 Task: Add Outer Aisle Italian Cauliflower Pizza Crusts & Wraps to the cart.
Action: Mouse moved to (24, 105)
Screenshot: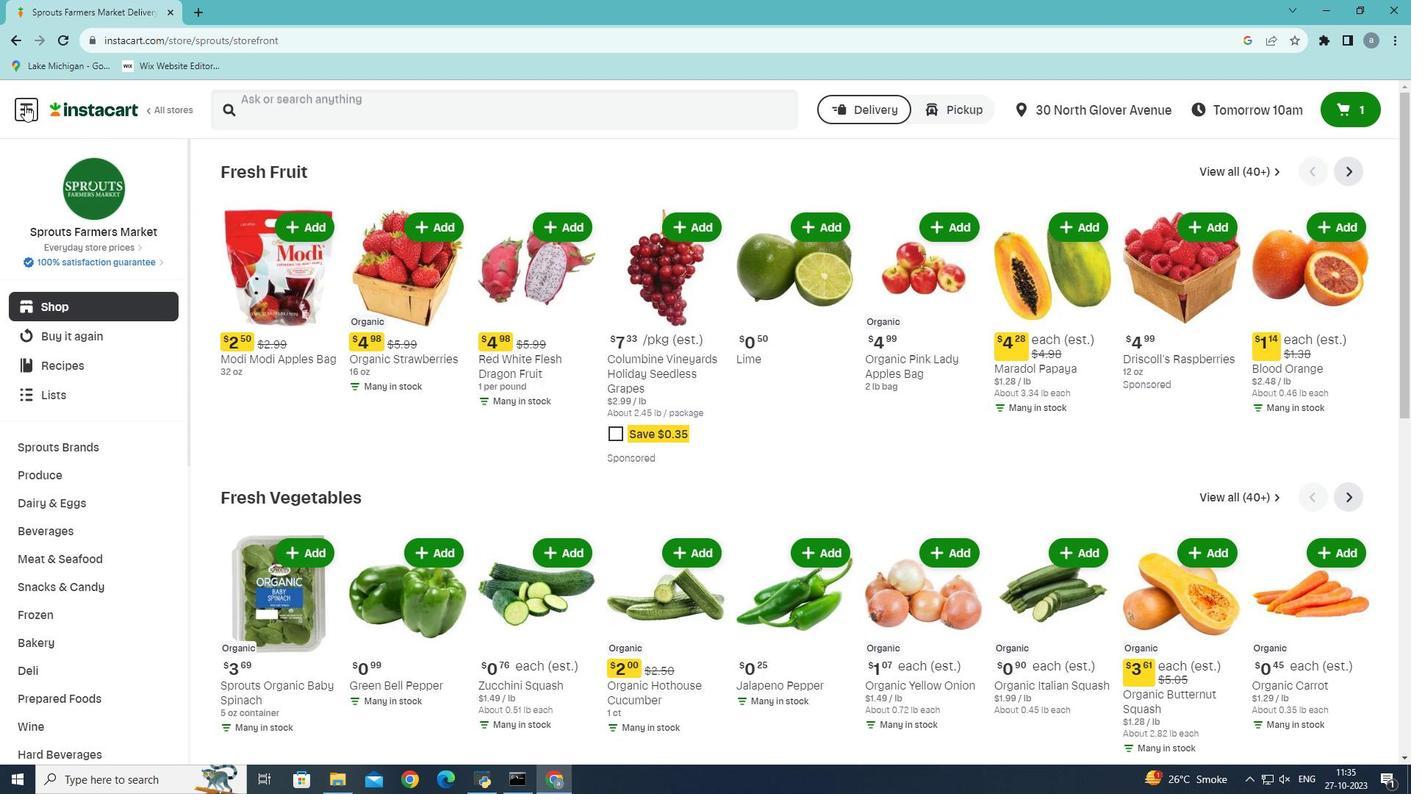 
Action: Mouse pressed left at (24, 105)
Screenshot: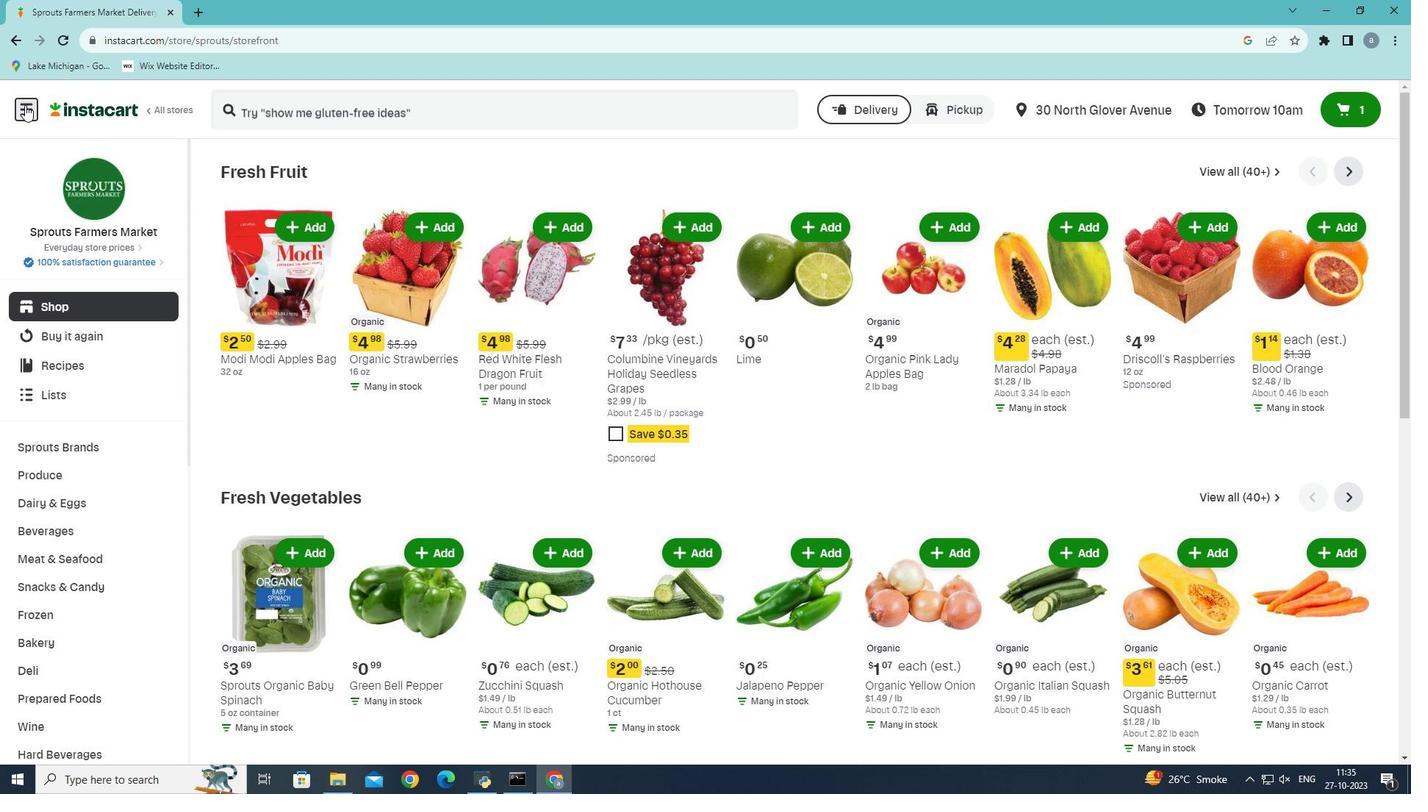 
Action: Mouse moved to (117, 419)
Screenshot: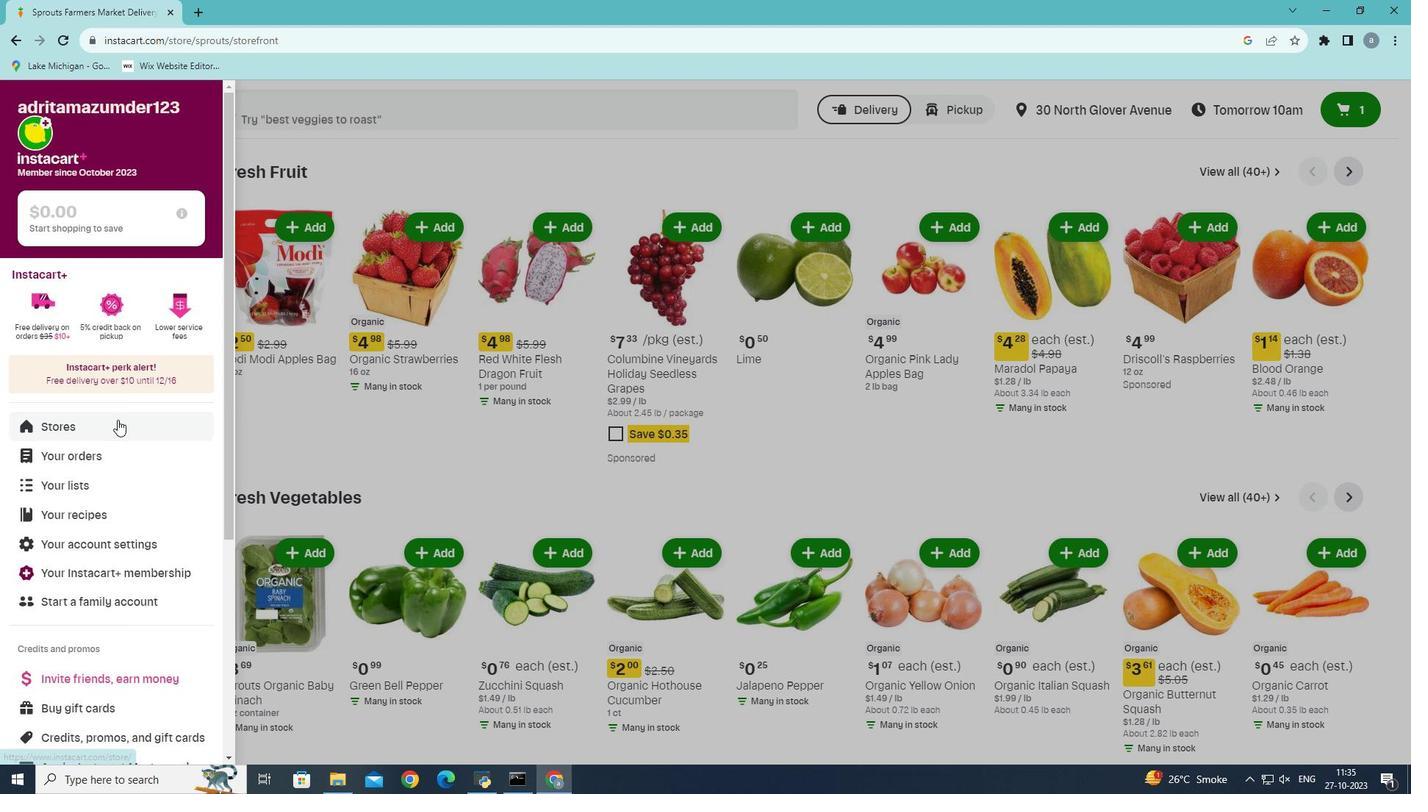 
Action: Mouse pressed left at (117, 419)
Screenshot: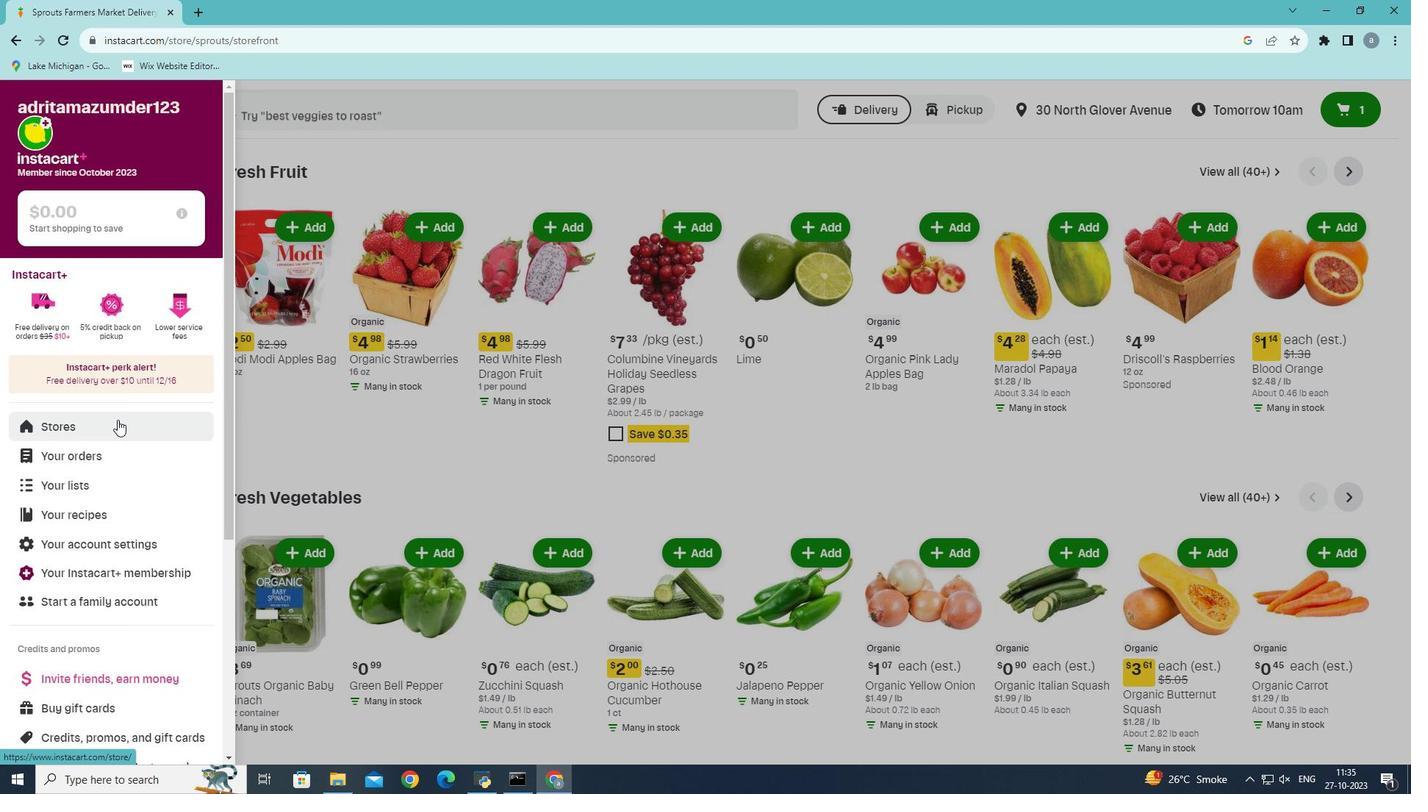 
Action: Mouse moved to (336, 150)
Screenshot: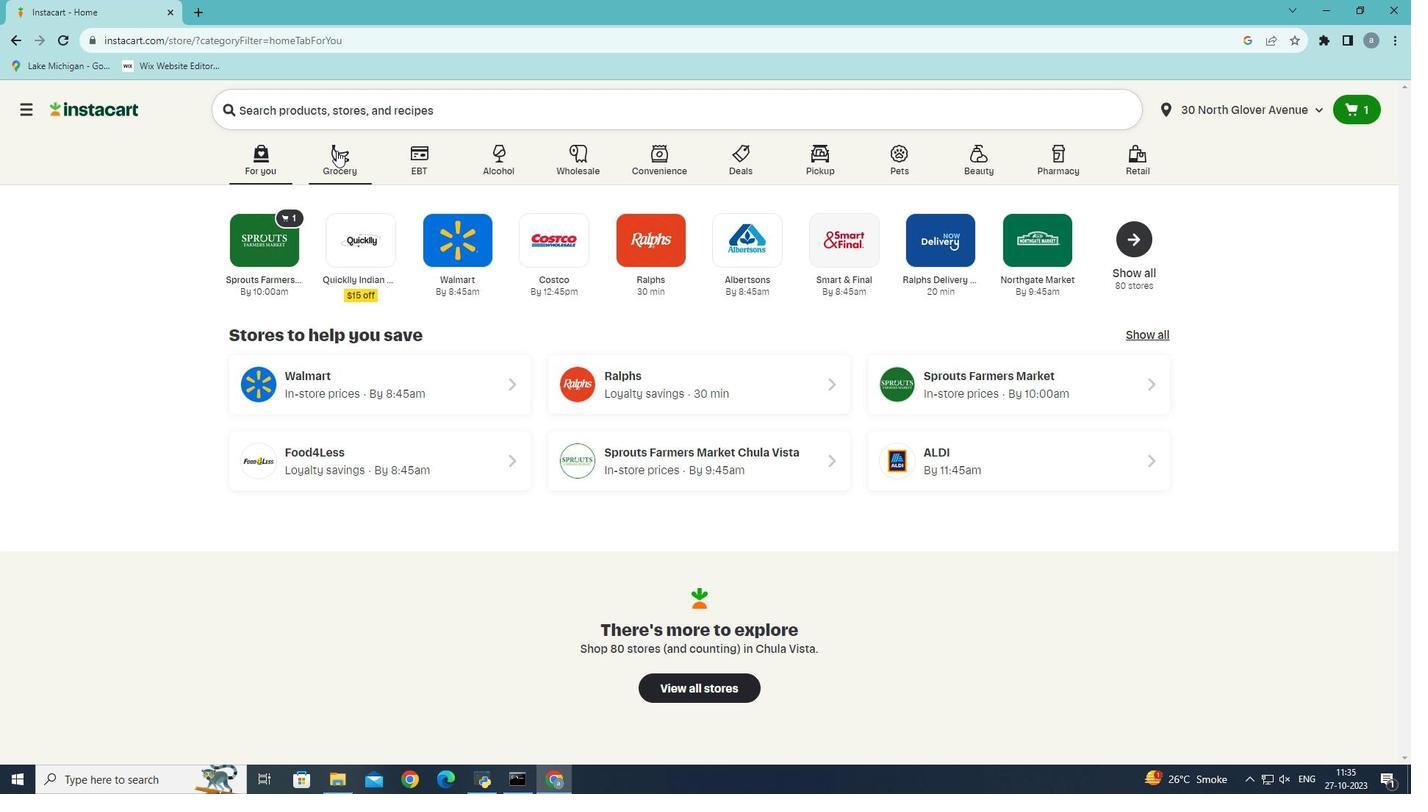 
Action: Mouse pressed left at (336, 150)
Screenshot: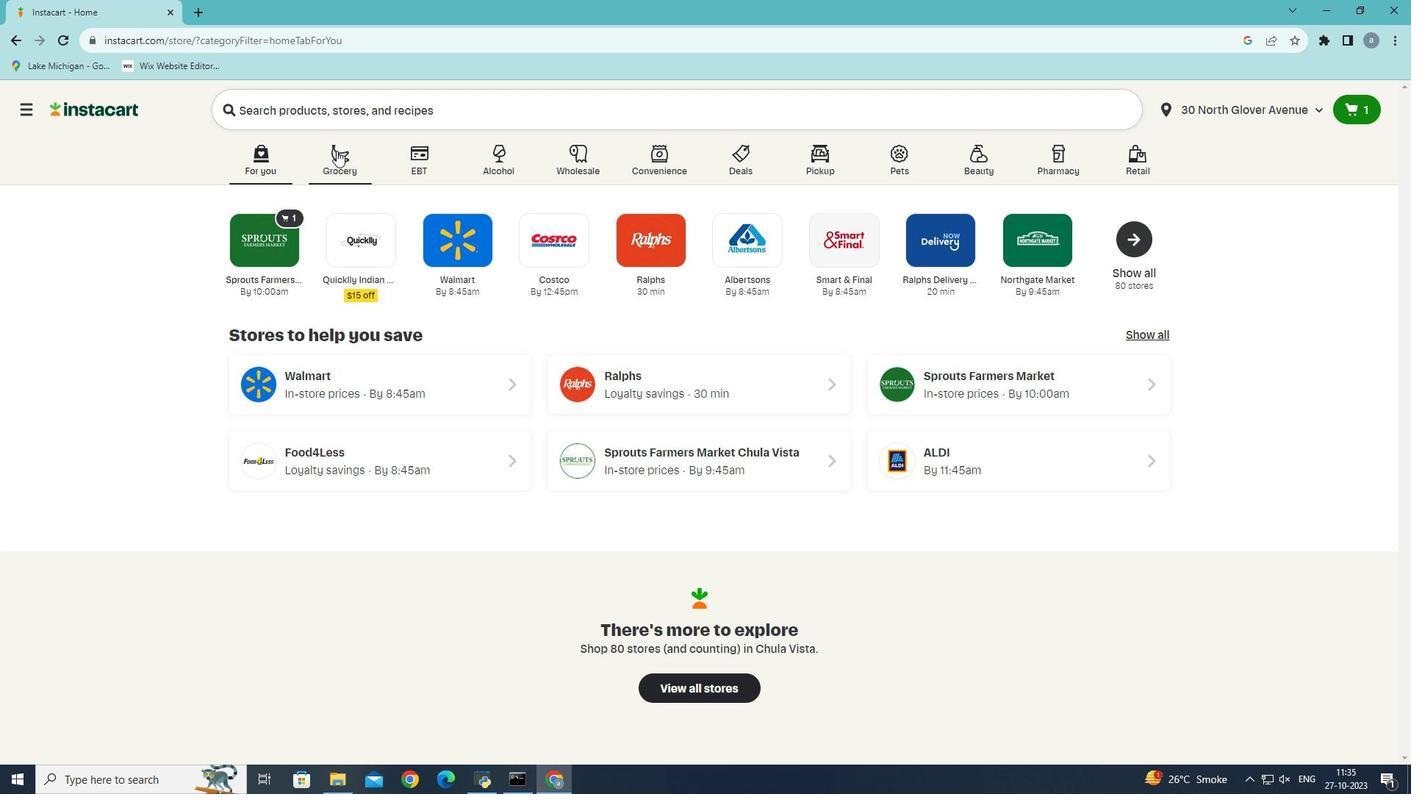 
Action: Mouse moved to (310, 429)
Screenshot: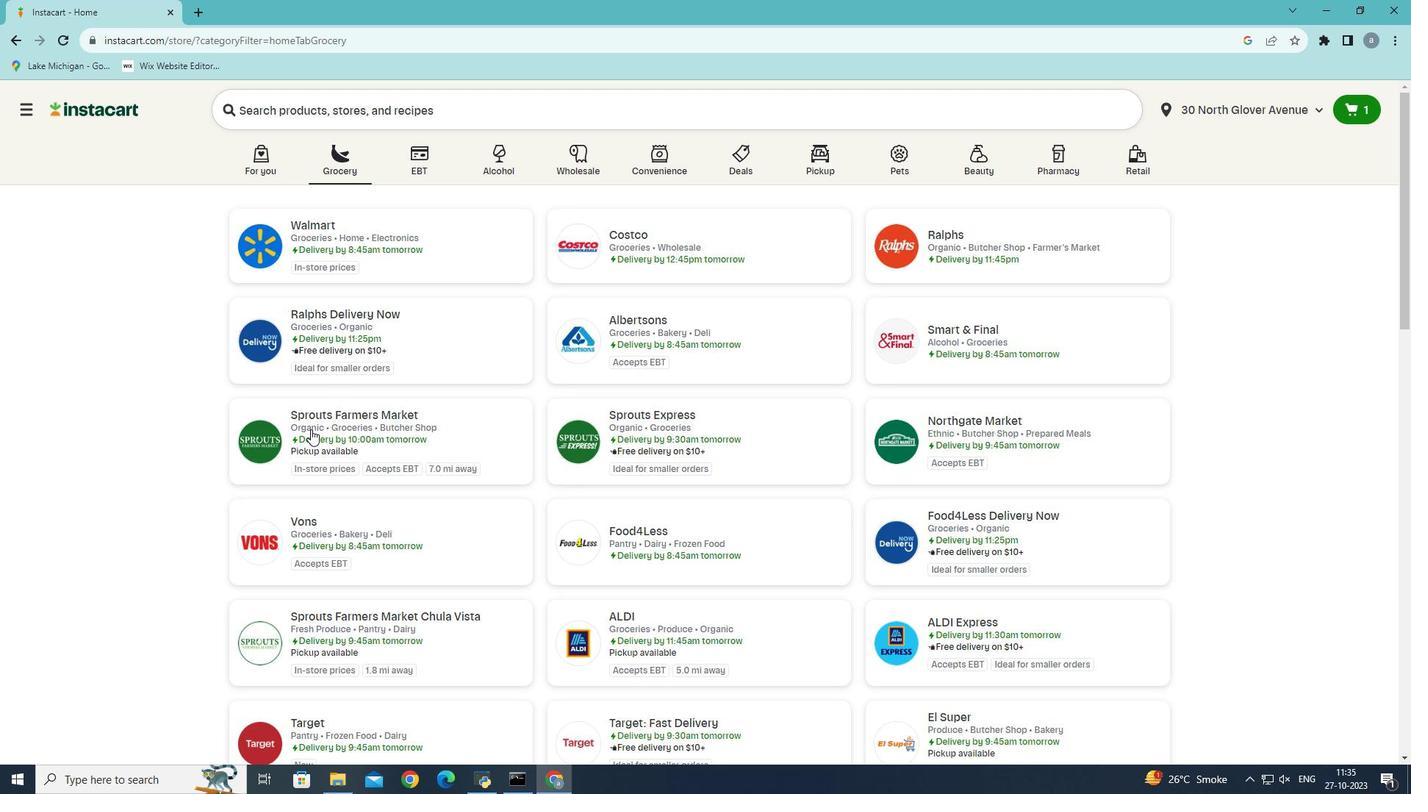
Action: Mouse pressed left at (310, 429)
Screenshot: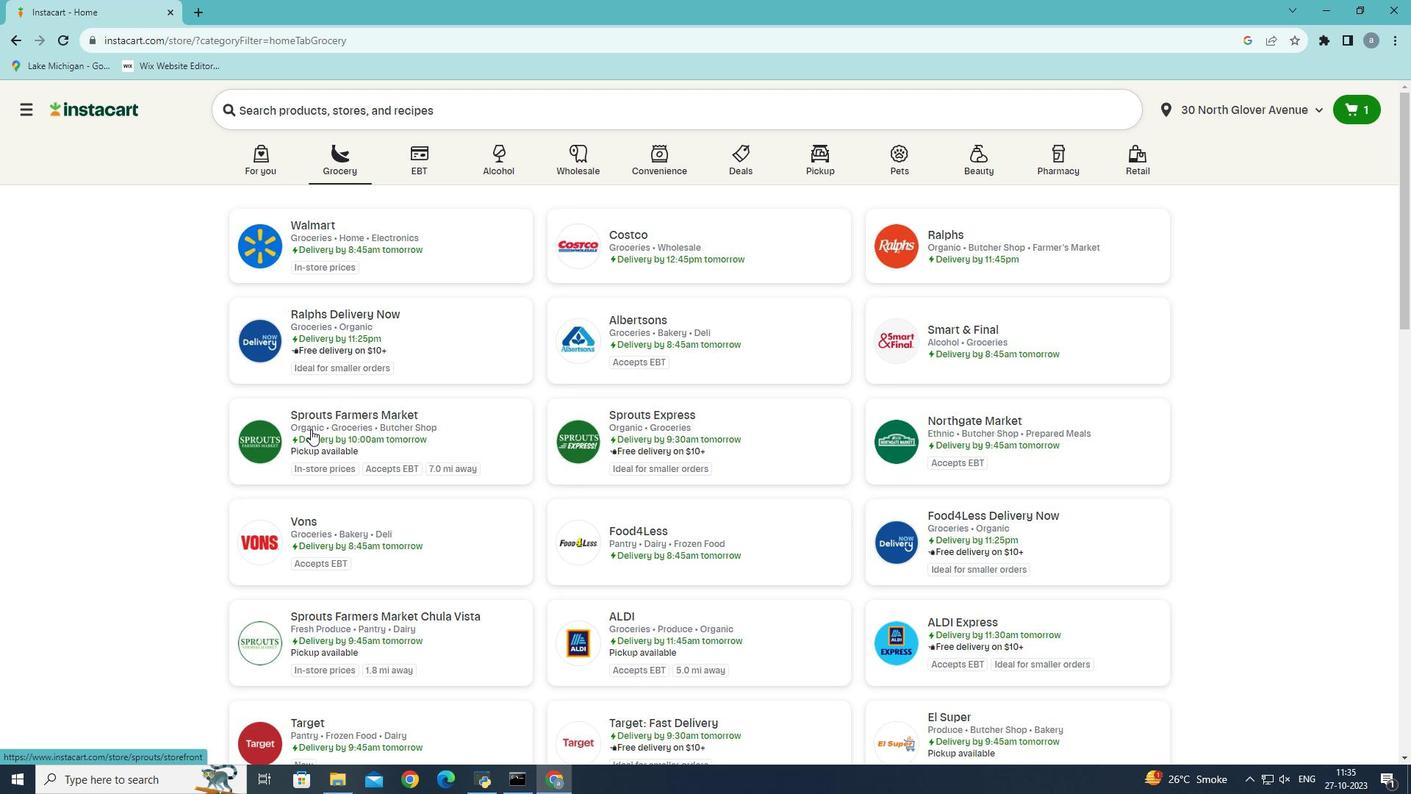 
Action: Mouse moved to (52, 644)
Screenshot: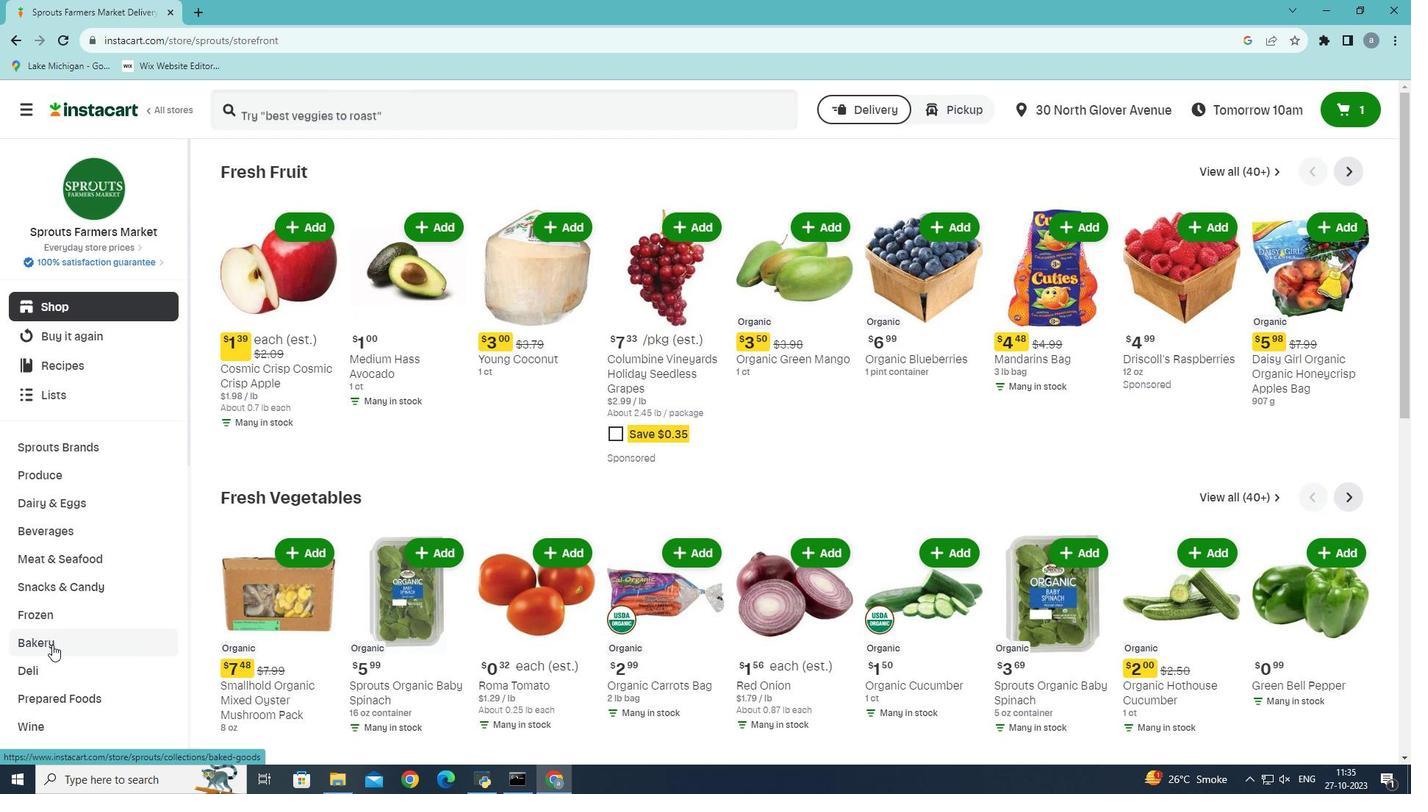 
Action: Mouse pressed left at (52, 644)
Screenshot: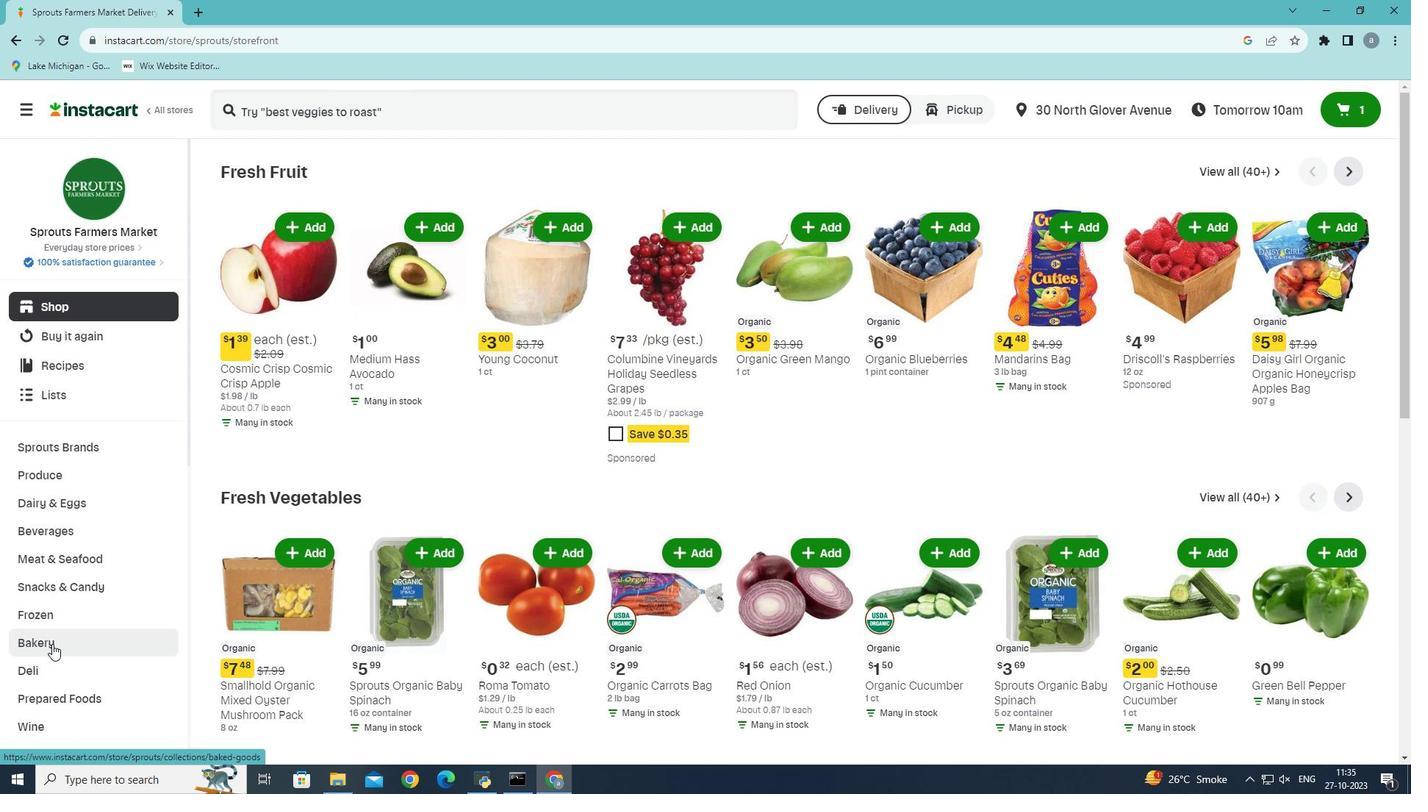 
Action: Mouse moved to (1109, 207)
Screenshot: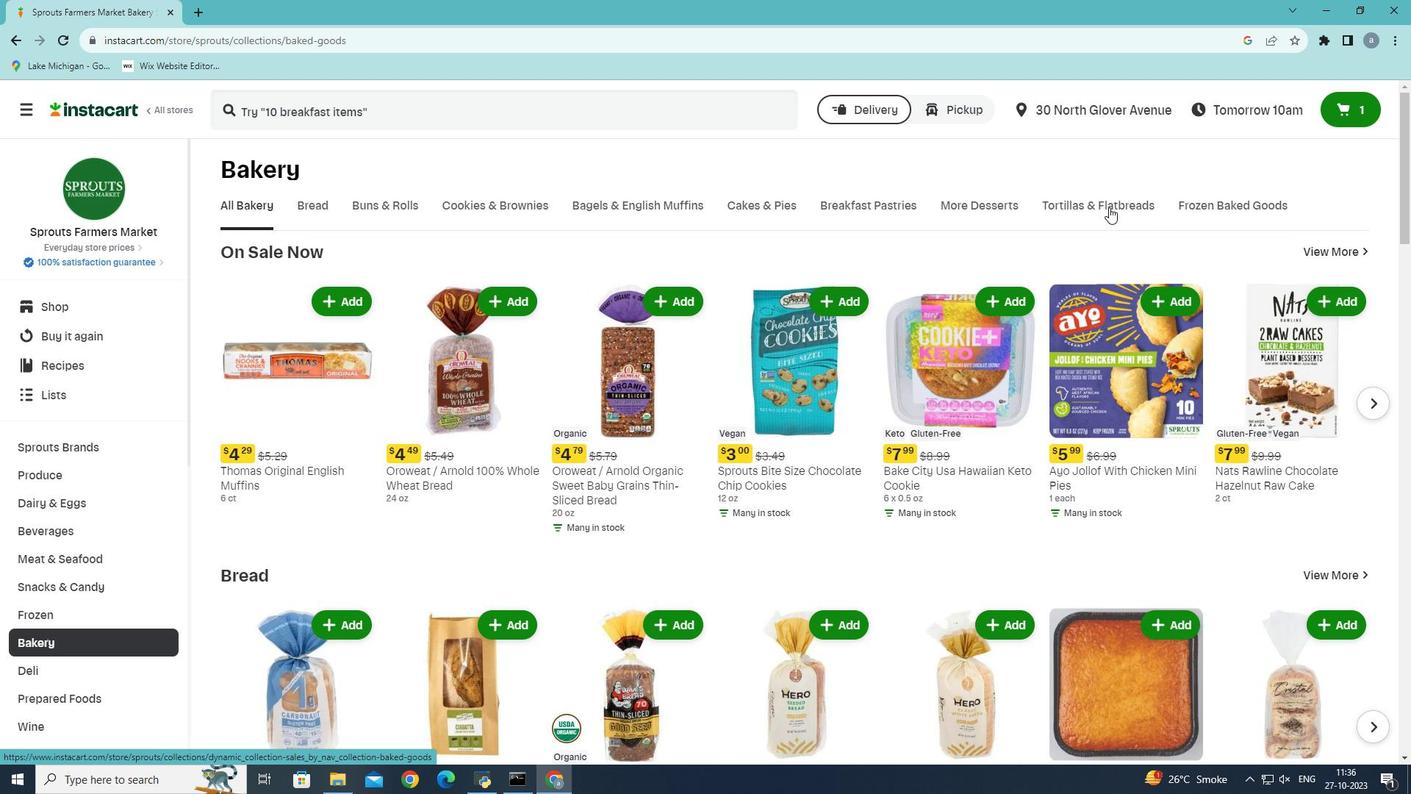 
Action: Mouse pressed left at (1109, 207)
Screenshot: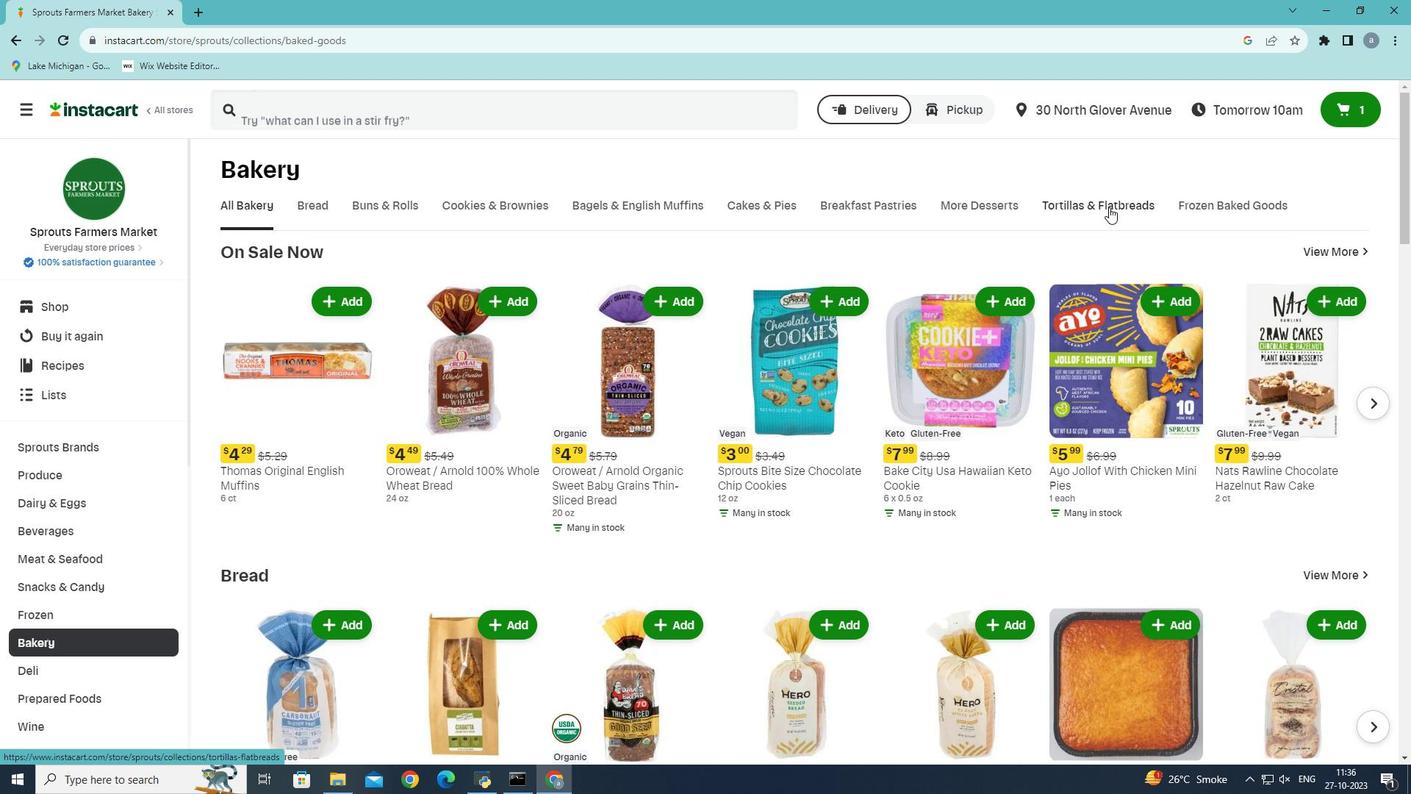
Action: Mouse moved to (439, 279)
Screenshot: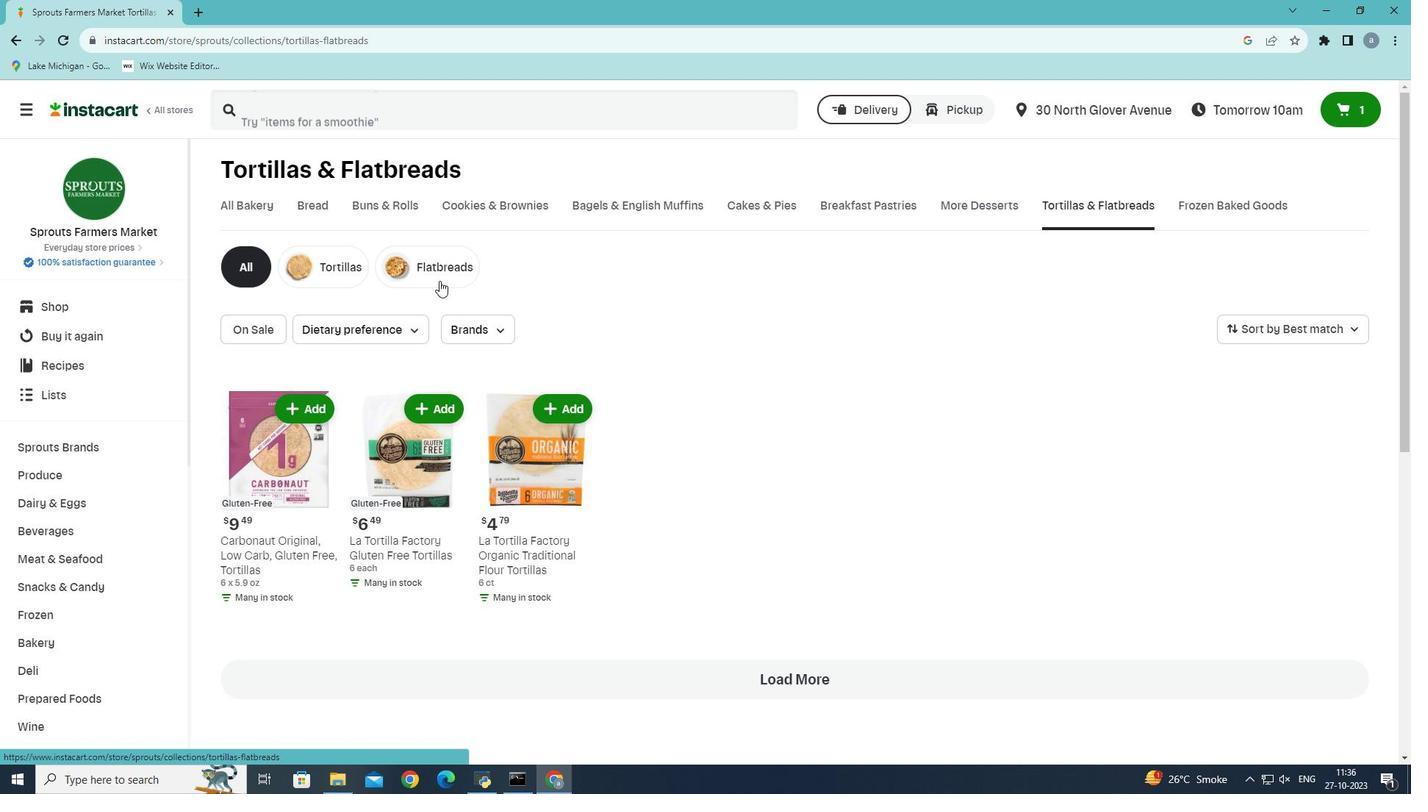
Action: Mouse pressed left at (439, 279)
Screenshot: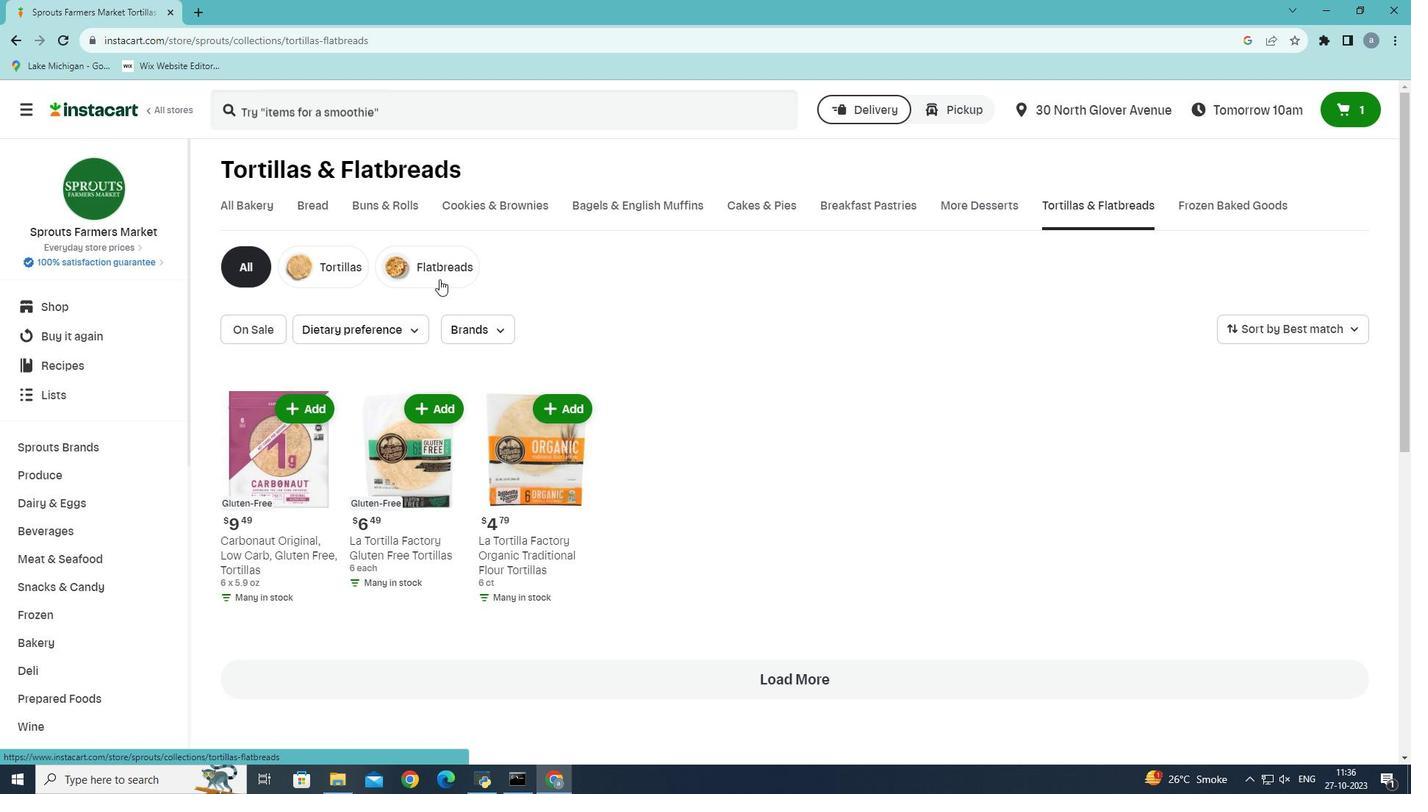 
Action: Mouse moved to (949, 413)
Screenshot: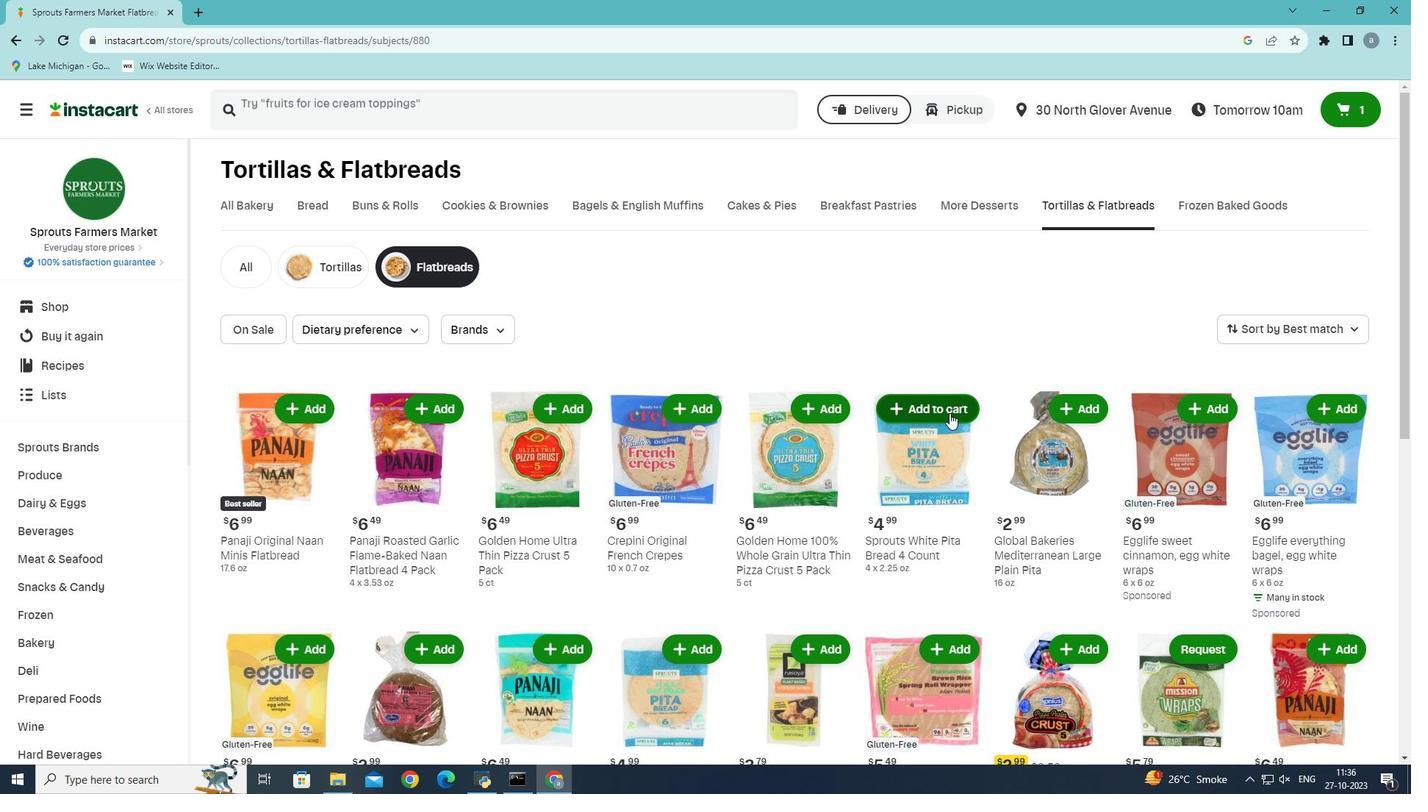 
Action: Mouse scrolled (949, 412) with delta (0, 0)
Screenshot: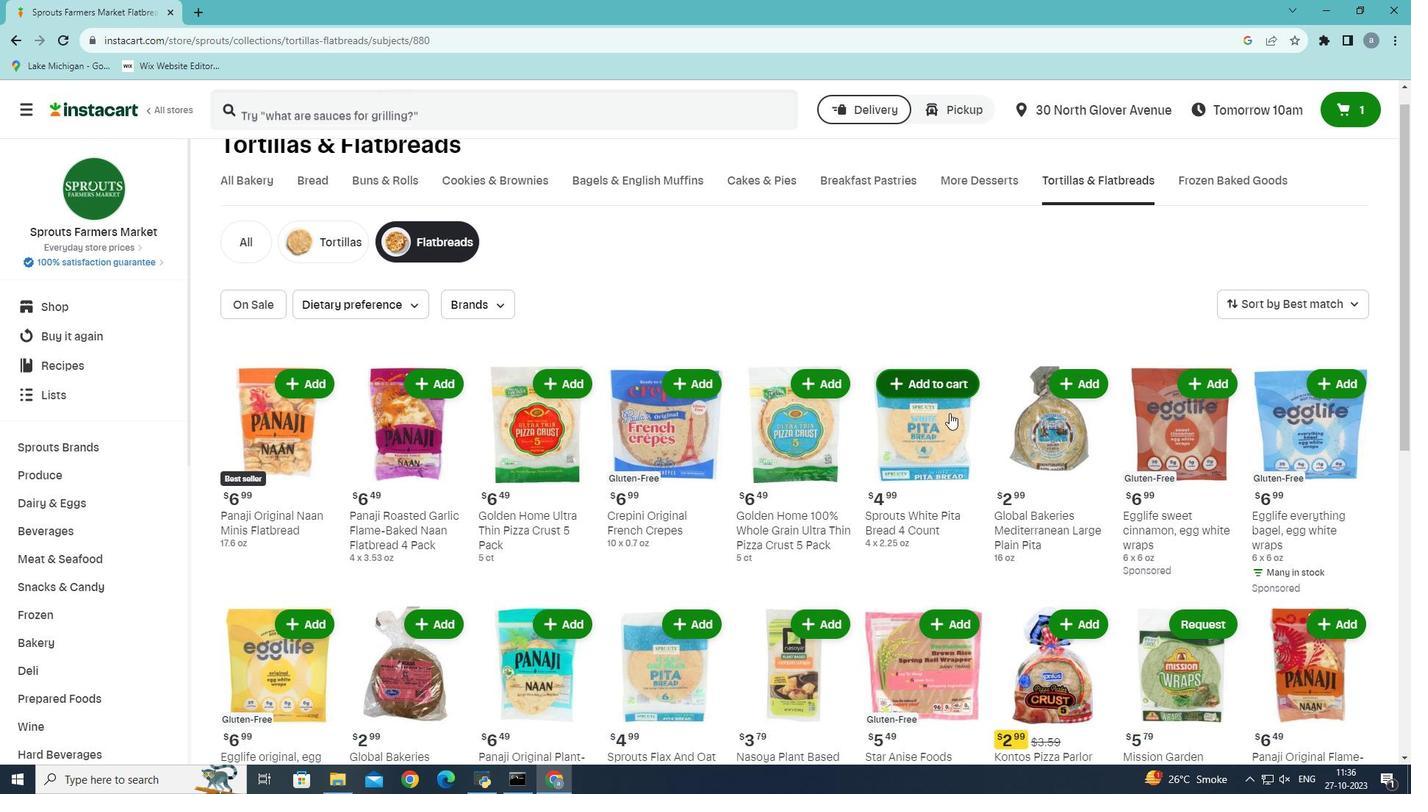
Action: Mouse moved to (949, 413)
Screenshot: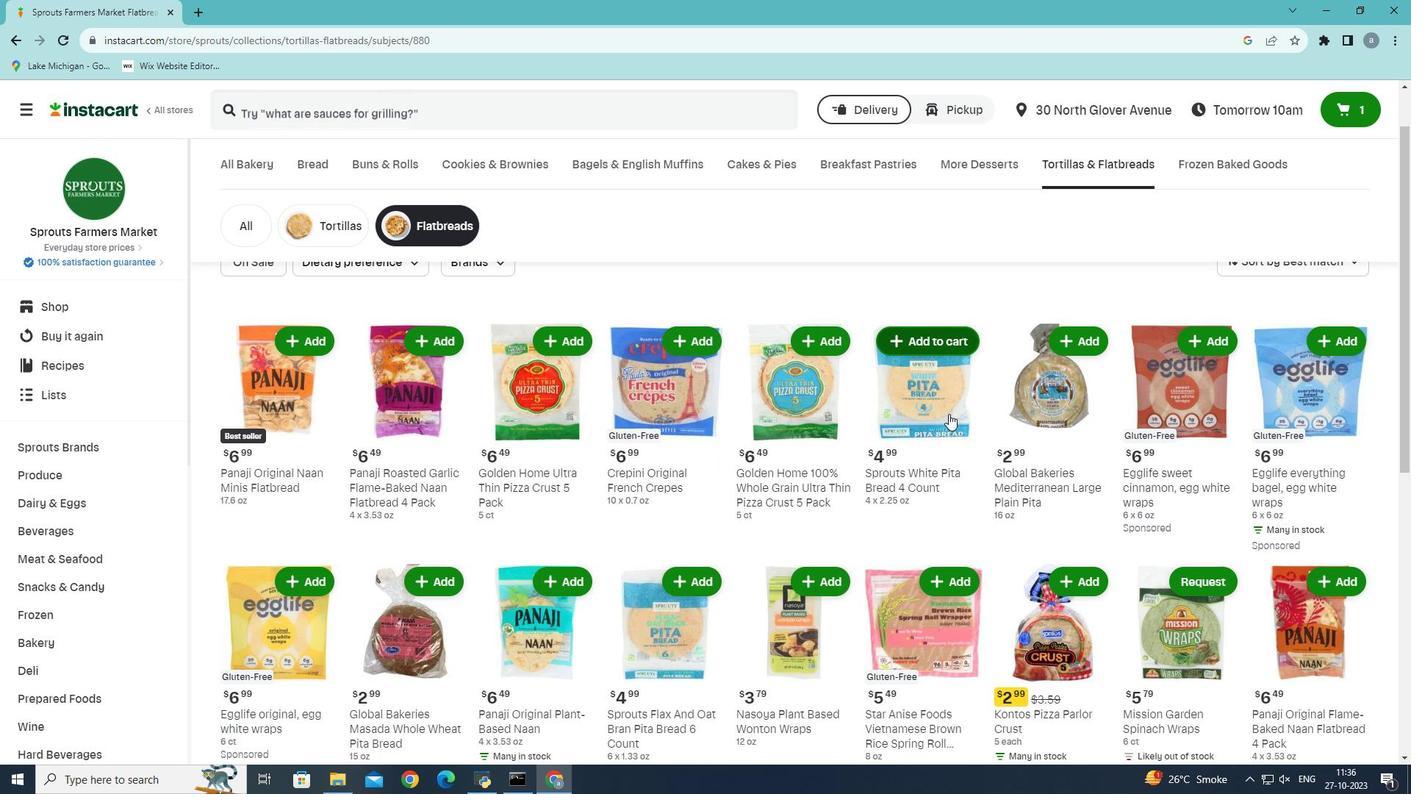 
Action: Mouse scrolled (949, 413) with delta (0, 0)
Screenshot: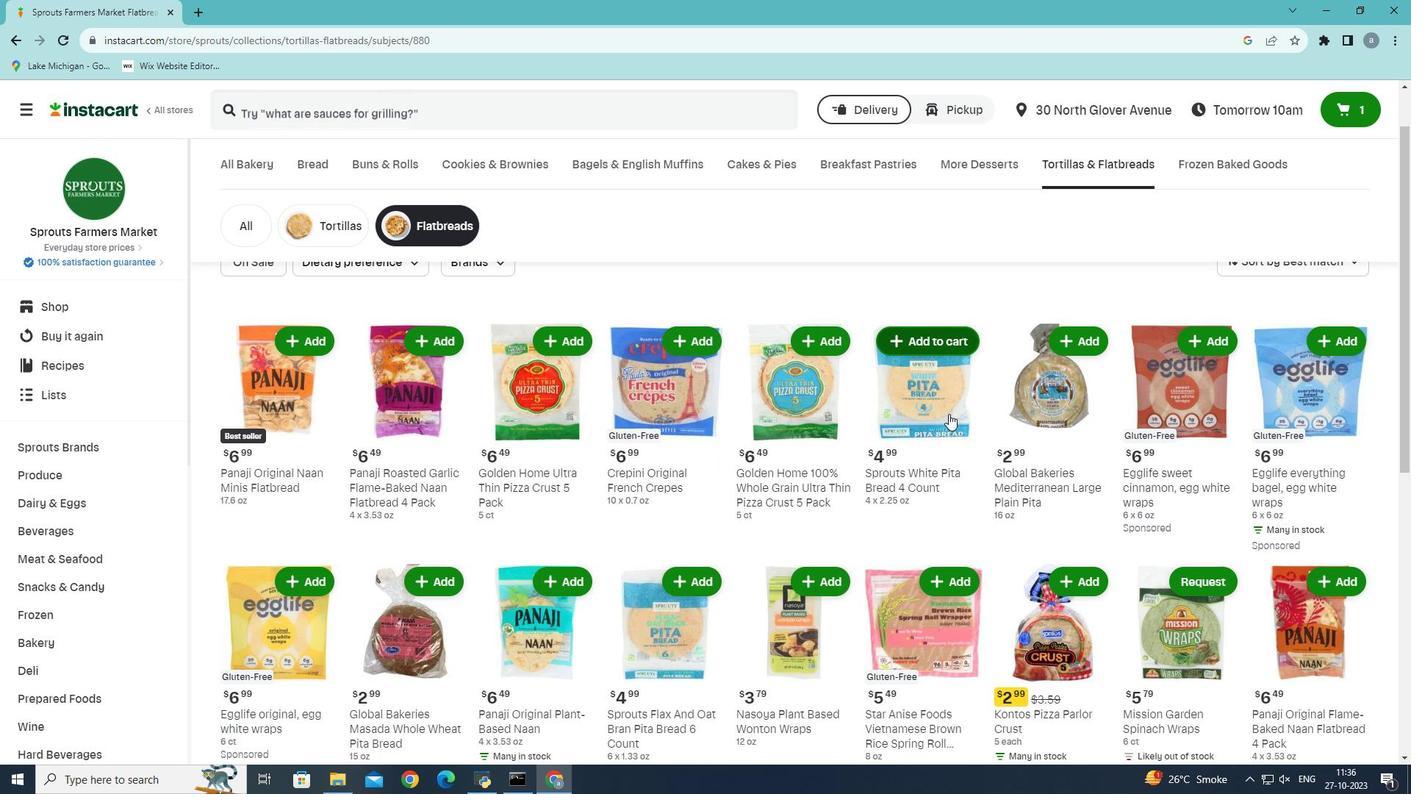 
Action: Mouse moved to (947, 413)
Screenshot: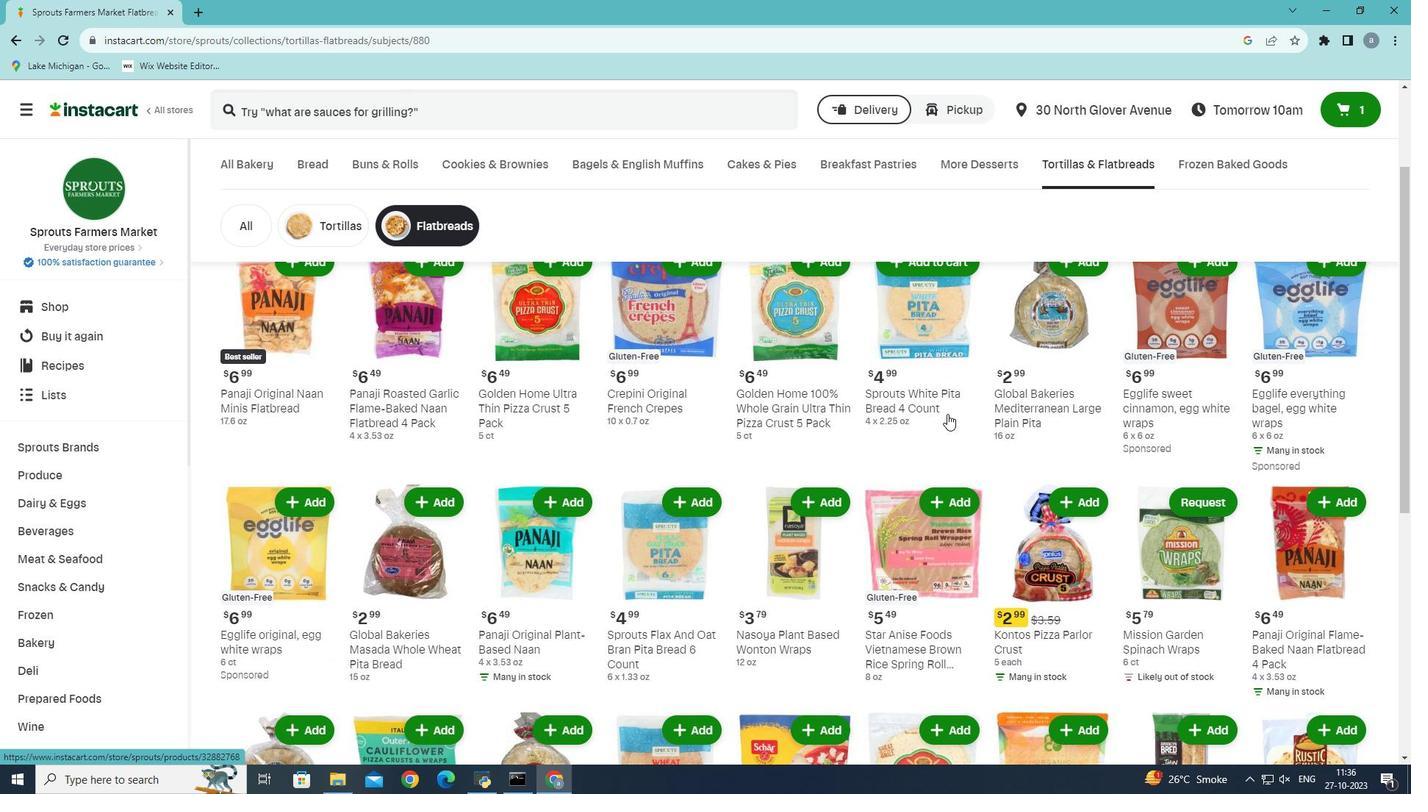 
Action: Mouse scrolled (947, 413) with delta (0, 0)
Screenshot: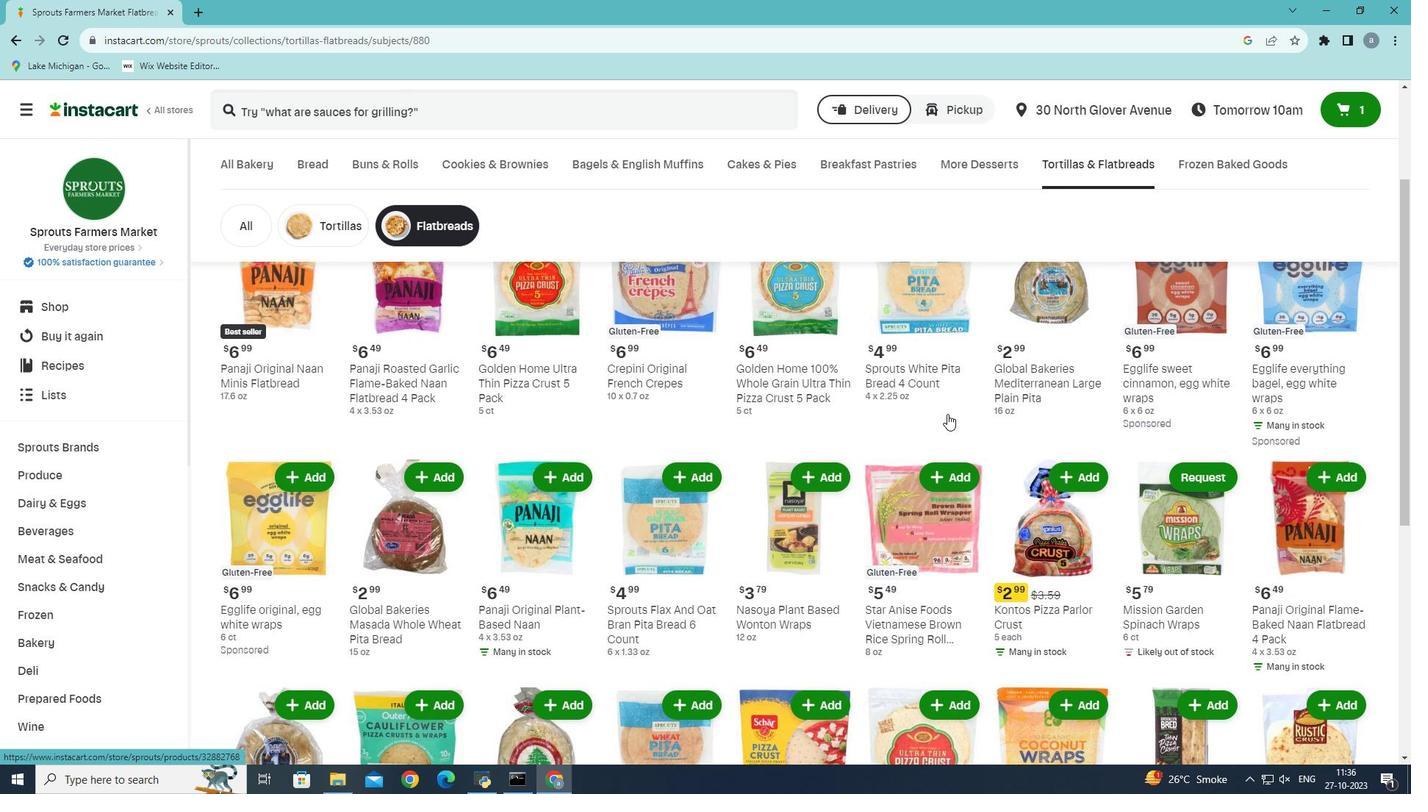 
Action: Mouse scrolled (947, 413) with delta (0, 0)
Screenshot: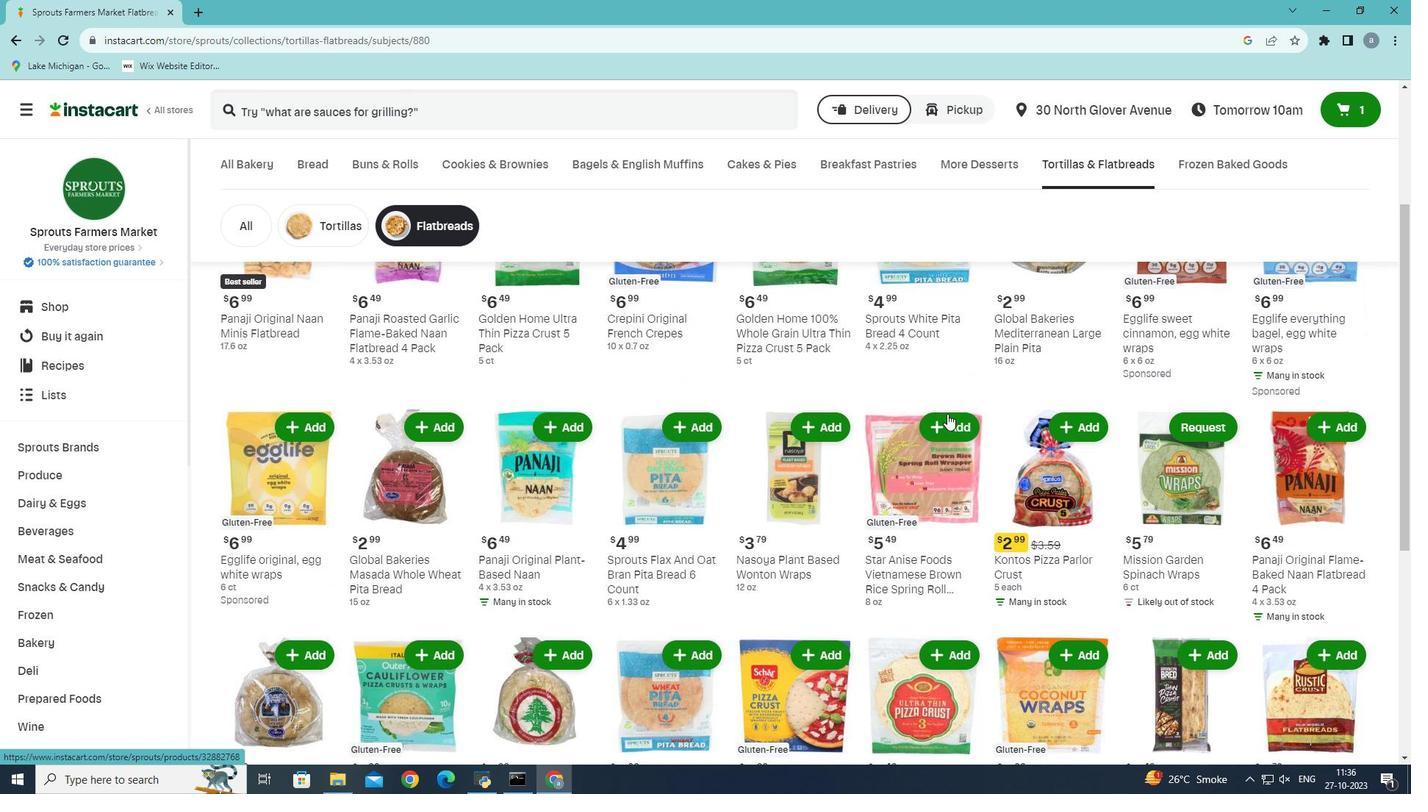 
Action: Mouse moved to (946, 408)
Screenshot: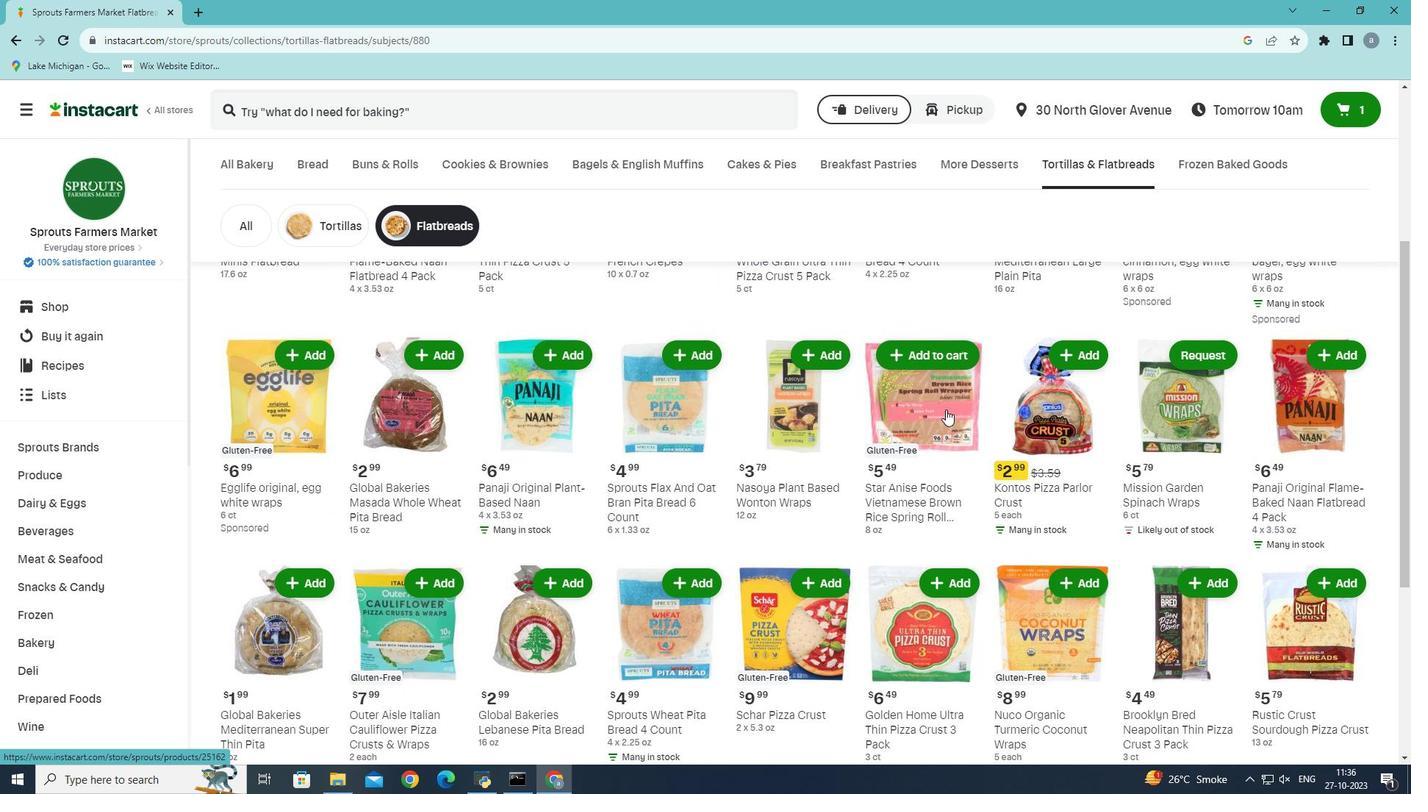 
Action: Mouse scrolled (946, 408) with delta (0, 0)
Screenshot: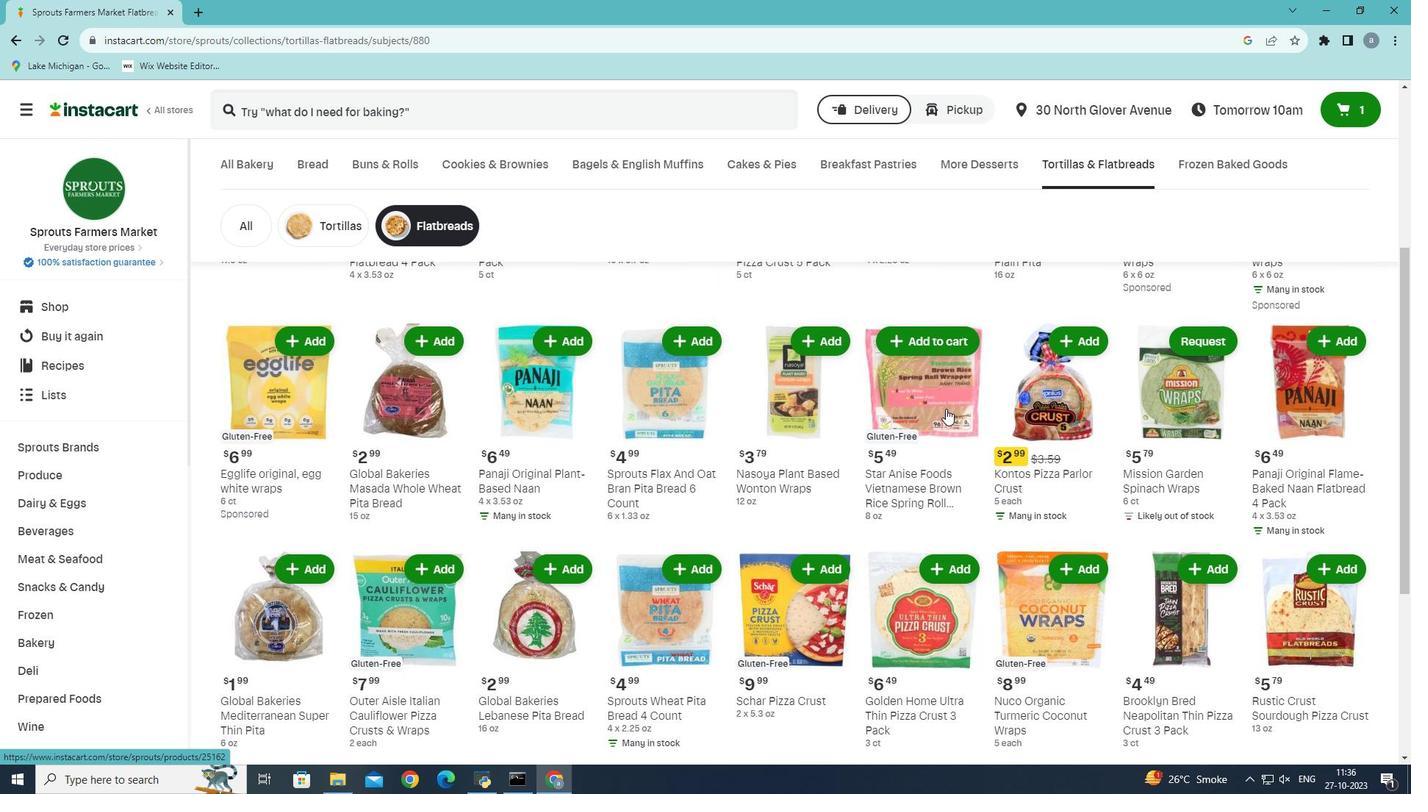 
Action: Mouse scrolled (946, 408) with delta (0, 0)
Screenshot: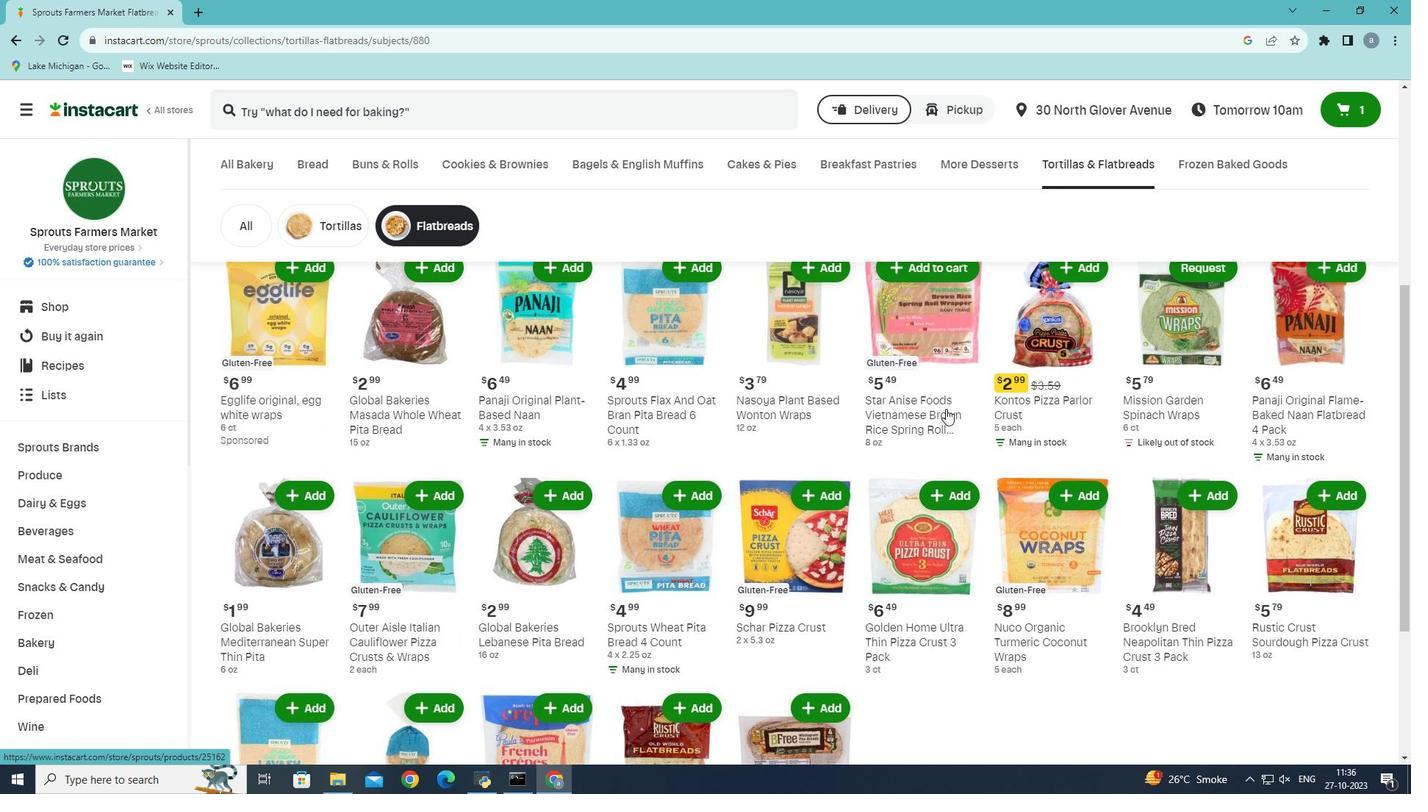
Action: Mouse moved to (419, 440)
Screenshot: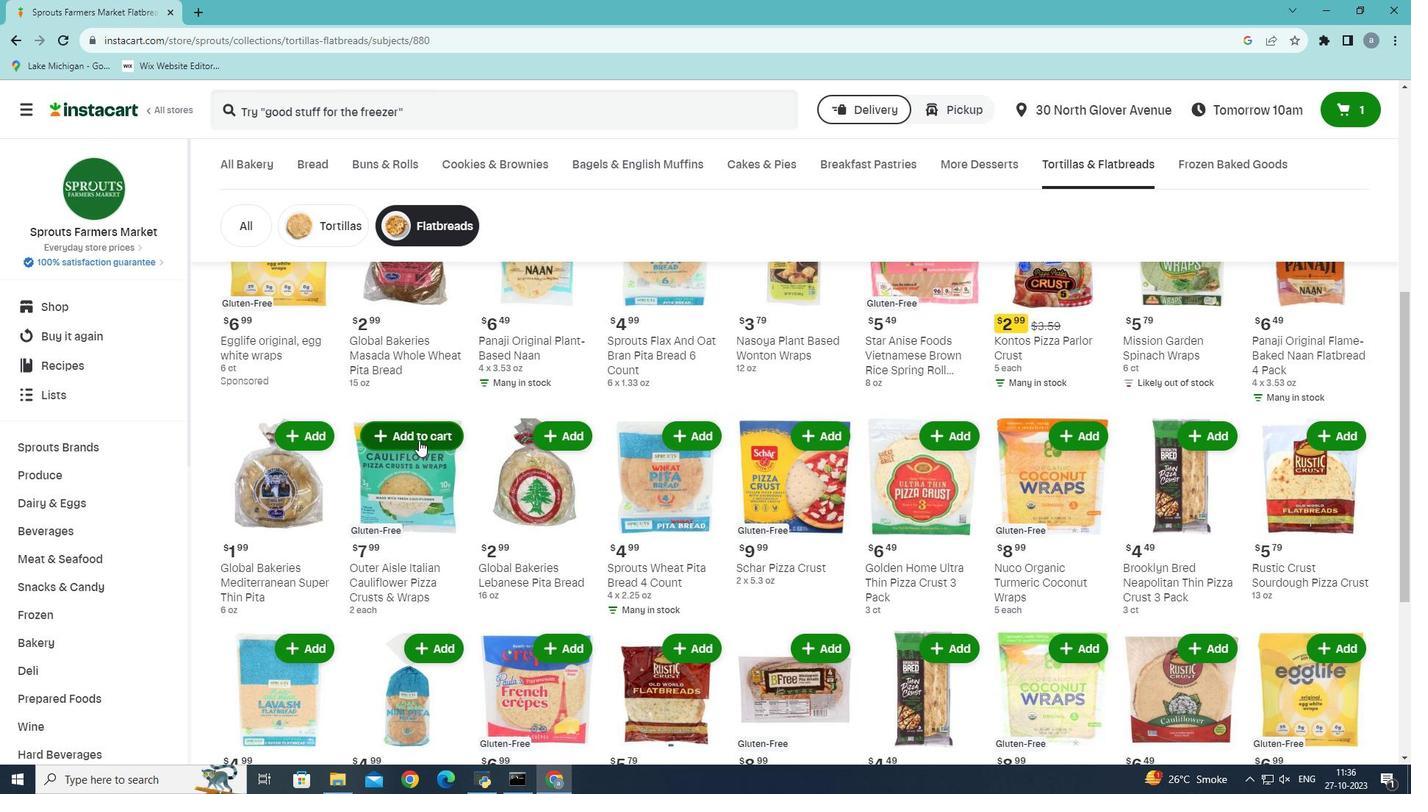 
Action: Mouse pressed left at (419, 440)
Screenshot: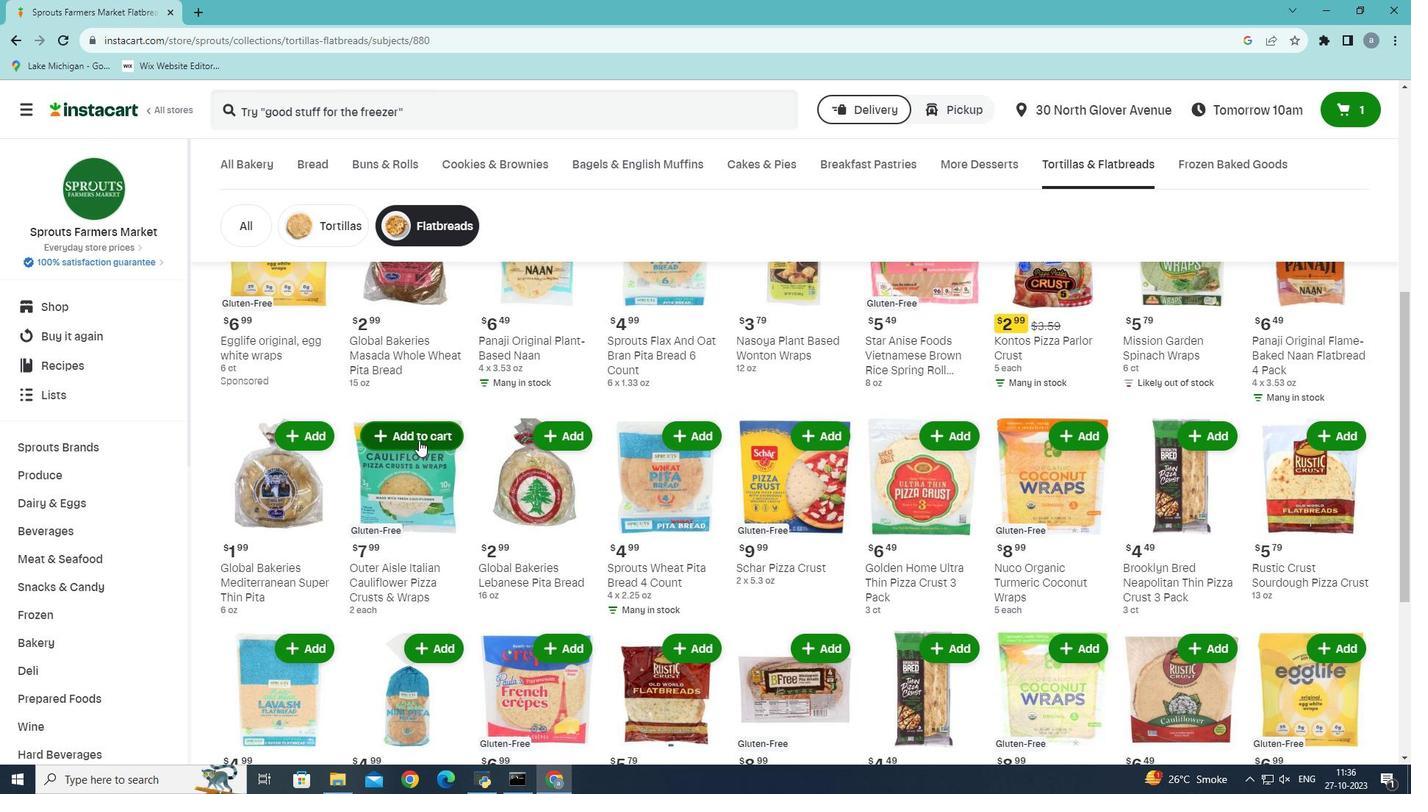 
